 Task: Create ChildIssue0000000573 as Child Issue of Issue Issue0000000287 in Backlog  in Scrum Project Project0000000058 in Jira. Create ChildIssue0000000574 as Child Issue of Issue Issue0000000287 in Backlog  in Scrum Project Project0000000058 in Jira. Create ChildIssue0000000575 as Child Issue of Issue Issue0000000288 in Backlog  in Scrum Project Project0000000058 in Jira. Create ChildIssue0000000576 as Child Issue of Issue Issue0000000288 in Backlog  in Scrum Project Project0000000058 in Jira. Create ChildIssue0000000577 as Child Issue of Issue Issue0000000289 in Backlog  in Scrum Project Project0000000058 in Jira
Action: Mouse moved to (67, 234)
Screenshot: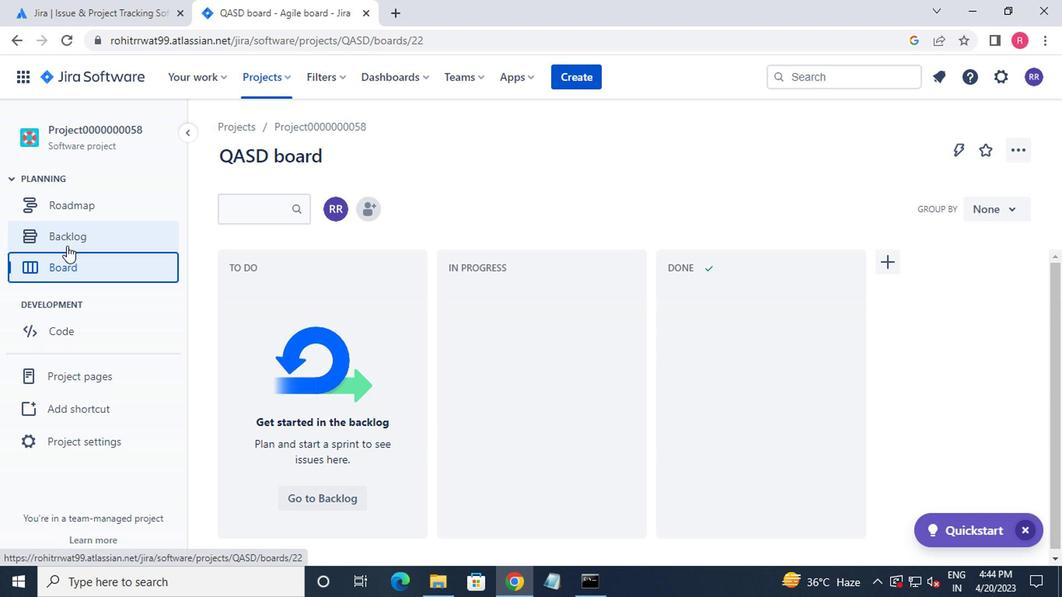 
Action: Mouse pressed left at (67, 234)
Screenshot: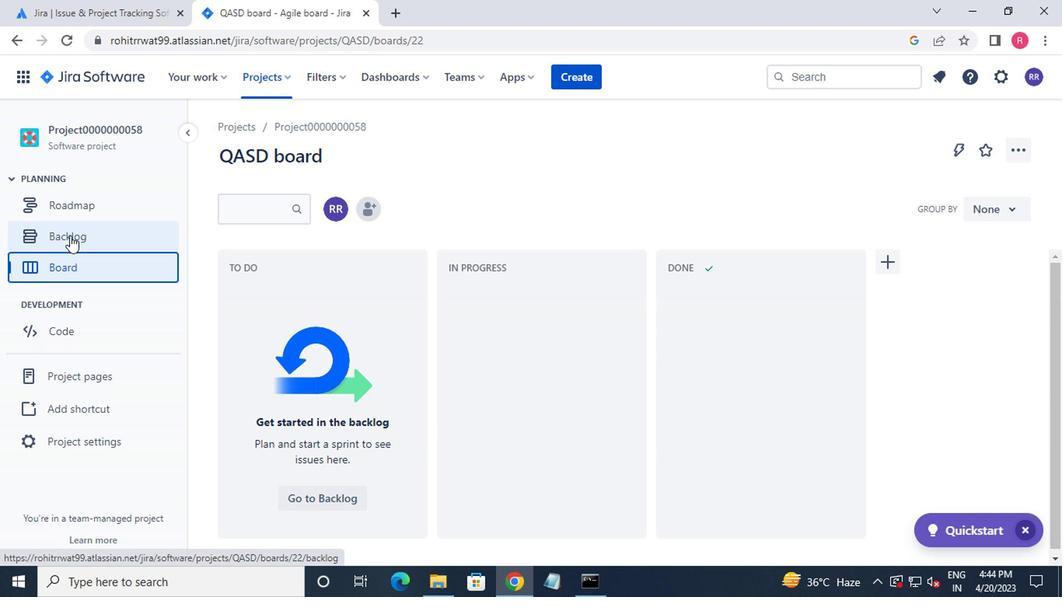 
Action: Mouse moved to (412, 338)
Screenshot: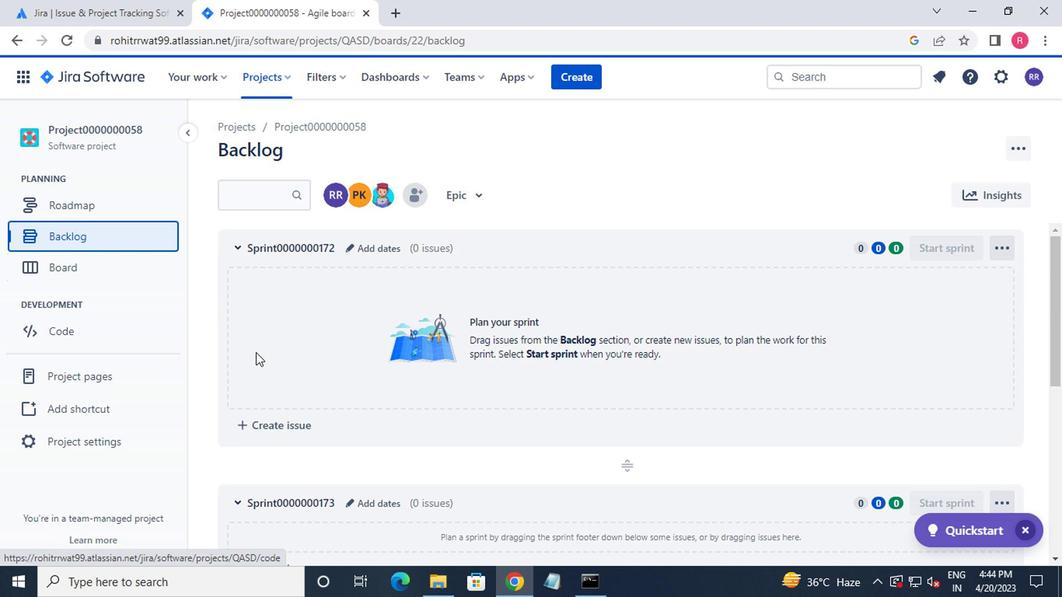 
Action: Mouse scrolled (412, 337) with delta (0, -1)
Screenshot: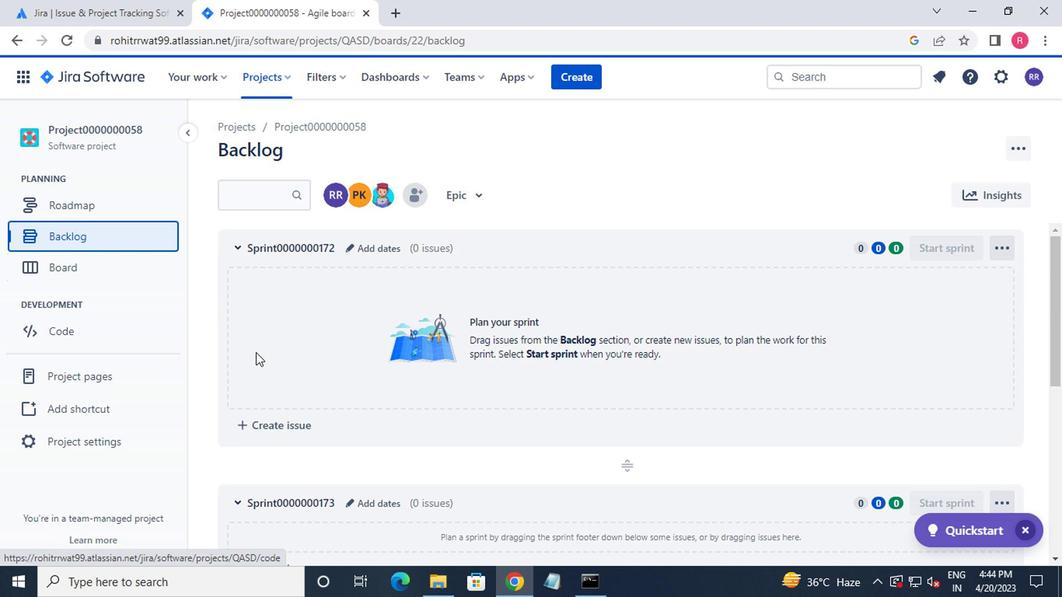 
Action: Mouse moved to (422, 335)
Screenshot: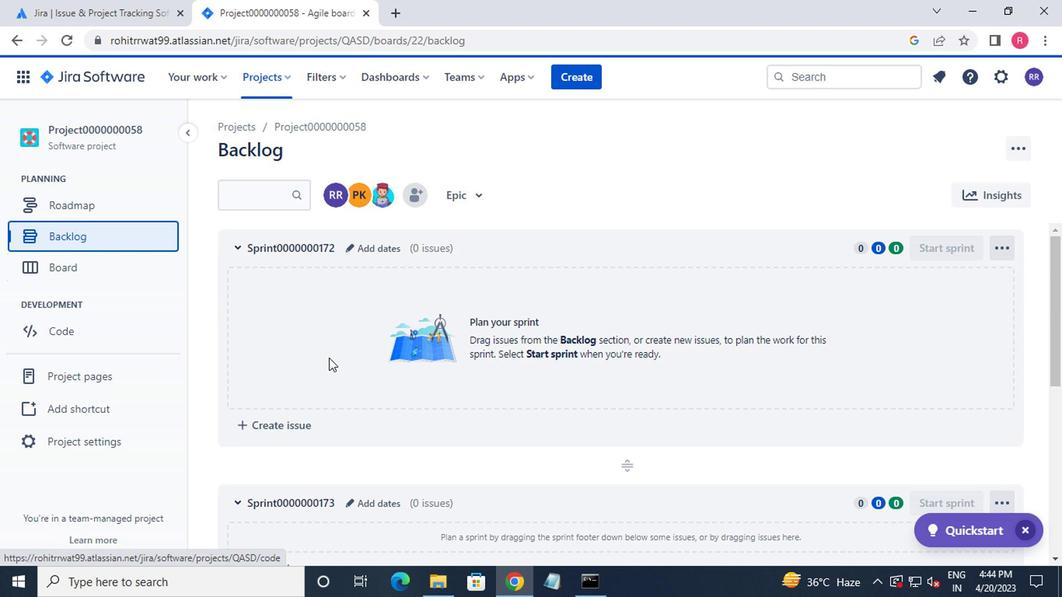 
Action: Mouse scrolled (422, 334) with delta (0, 0)
Screenshot: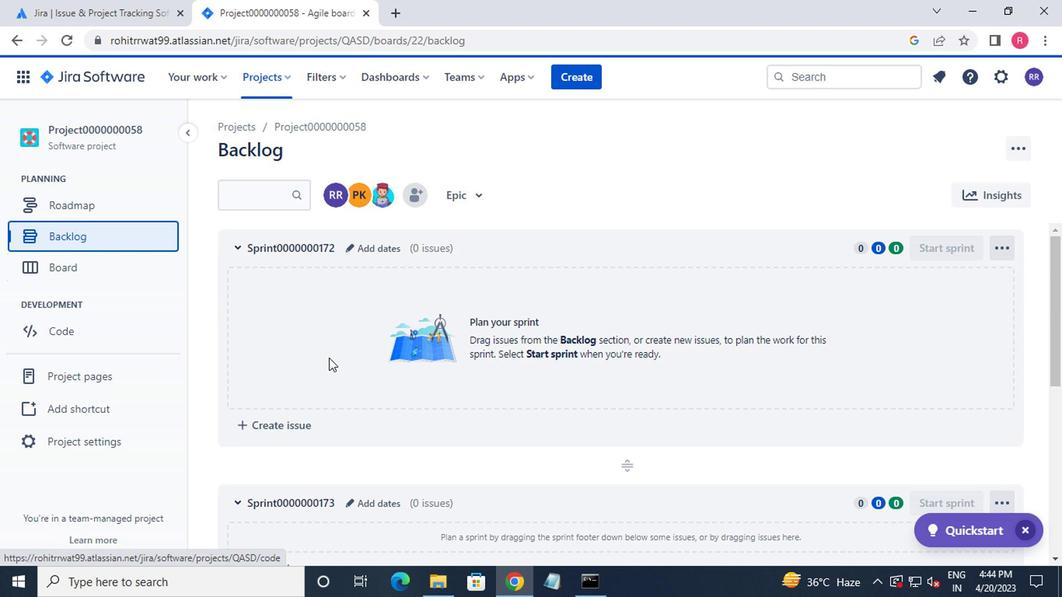 
Action: Mouse moved to (423, 335)
Screenshot: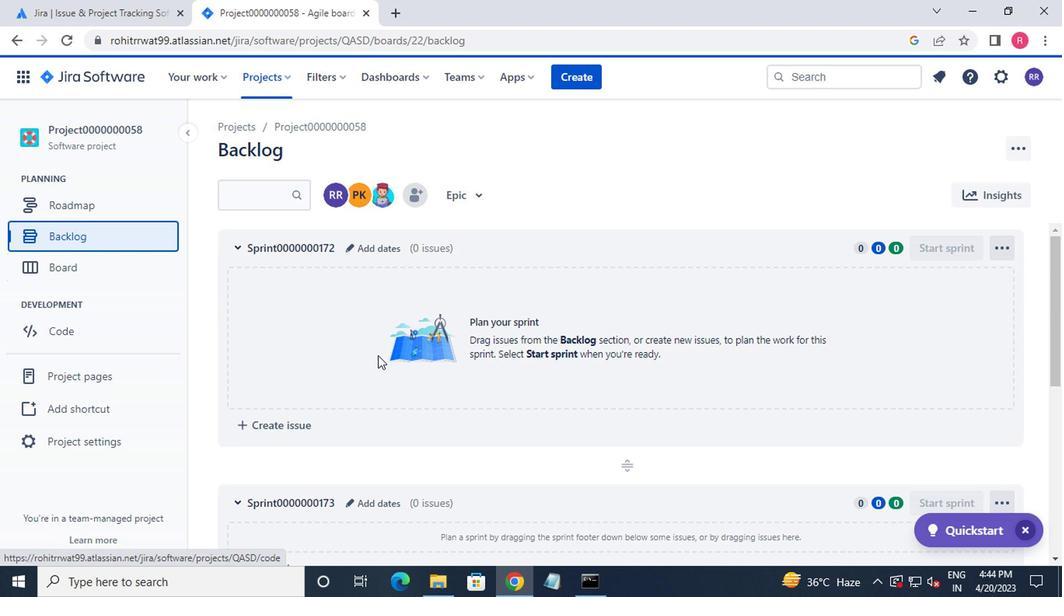 
Action: Mouse scrolled (423, 334) with delta (0, 0)
Screenshot: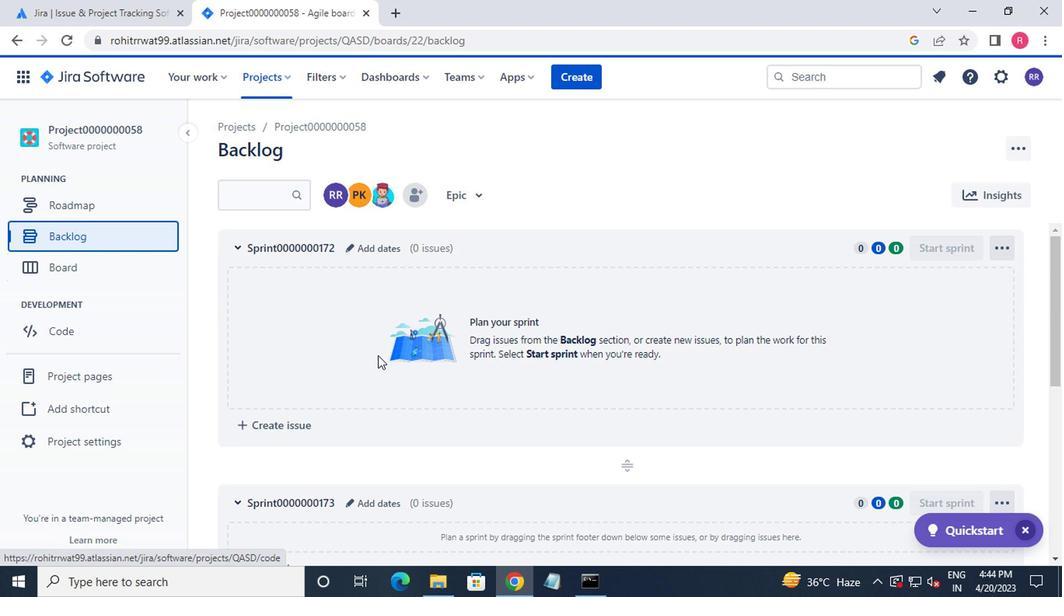 
Action: Mouse scrolled (423, 334) with delta (0, 0)
Screenshot: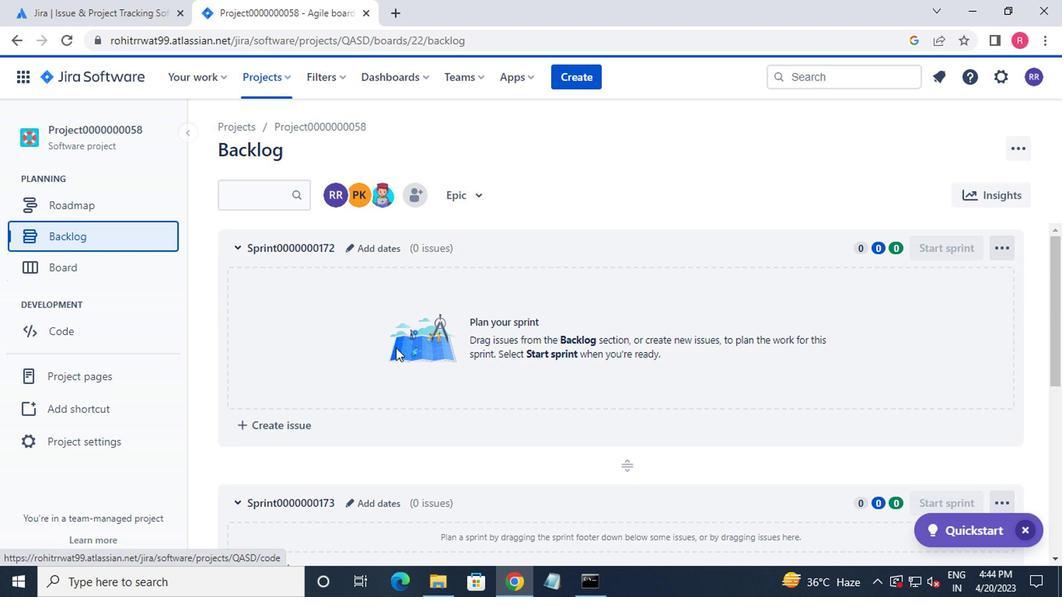 
Action: Mouse moved to (428, 335)
Screenshot: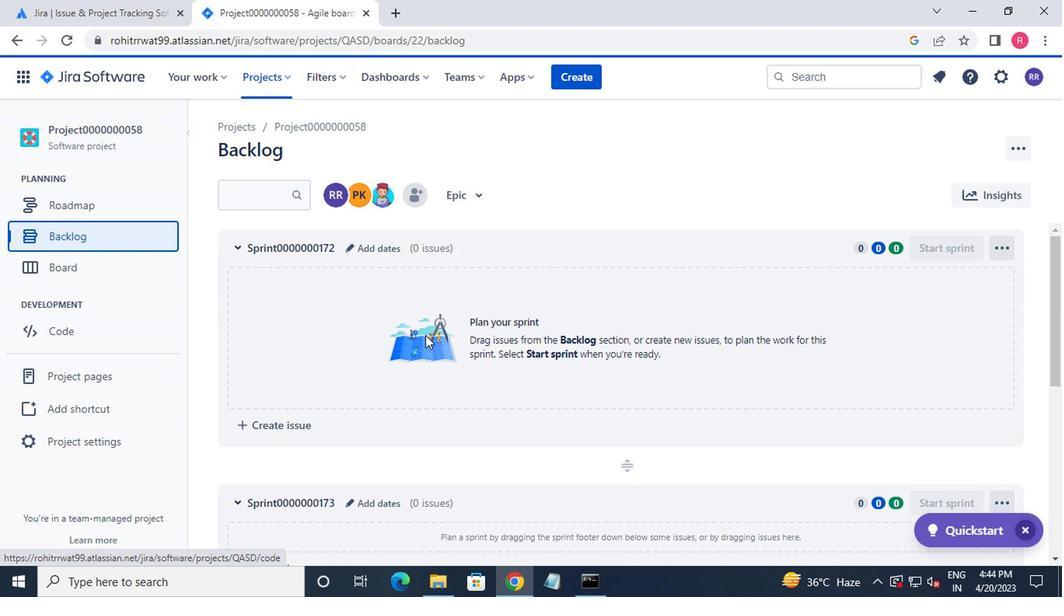
Action: Mouse scrolled (428, 334) with delta (0, 0)
Screenshot: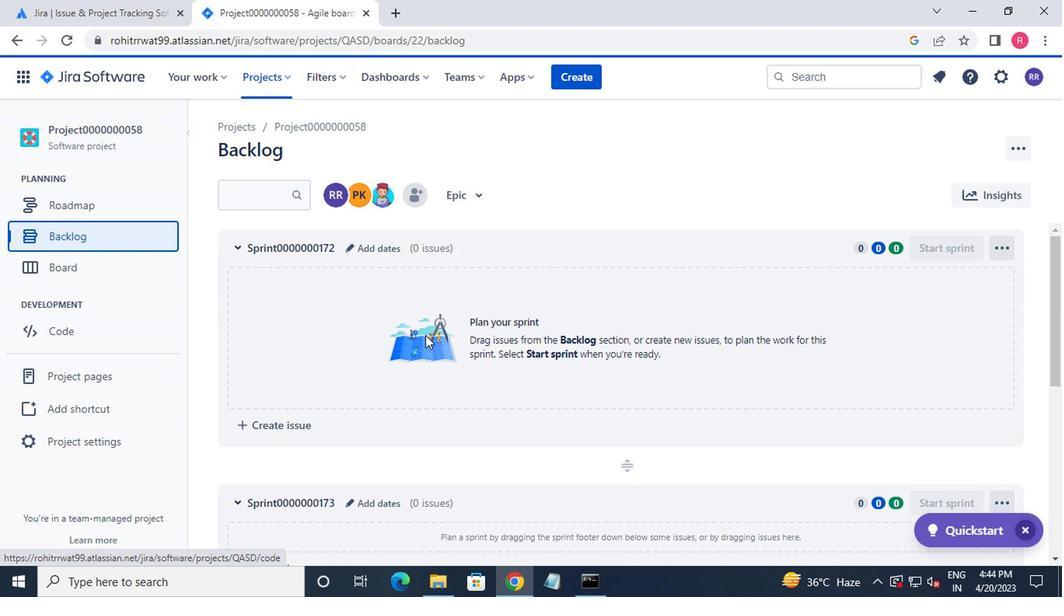 
Action: Mouse moved to (526, 377)
Screenshot: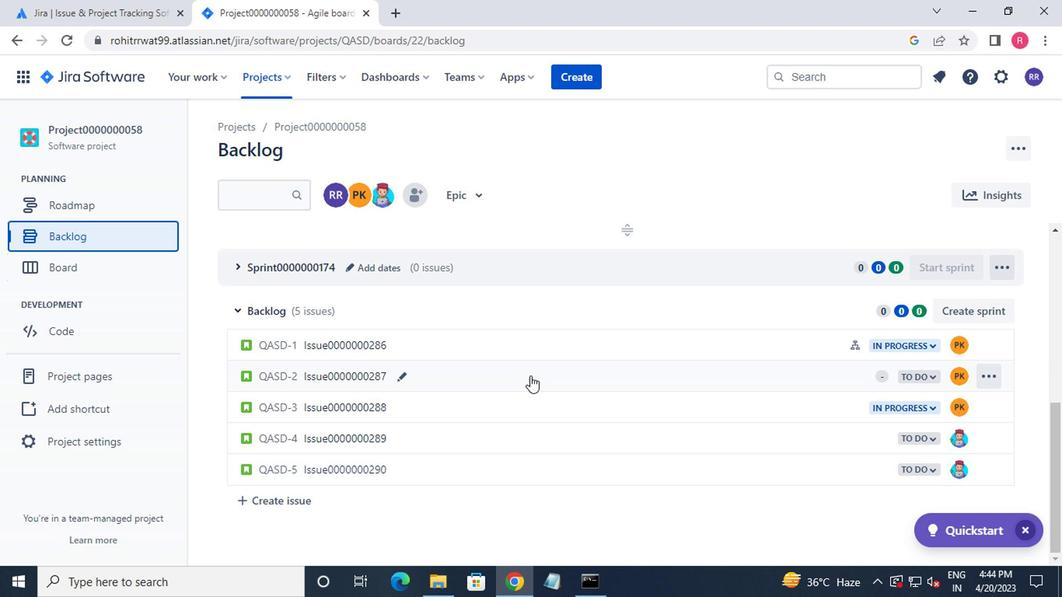 
Action: Mouse pressed left at (526, 377)
Screenshot: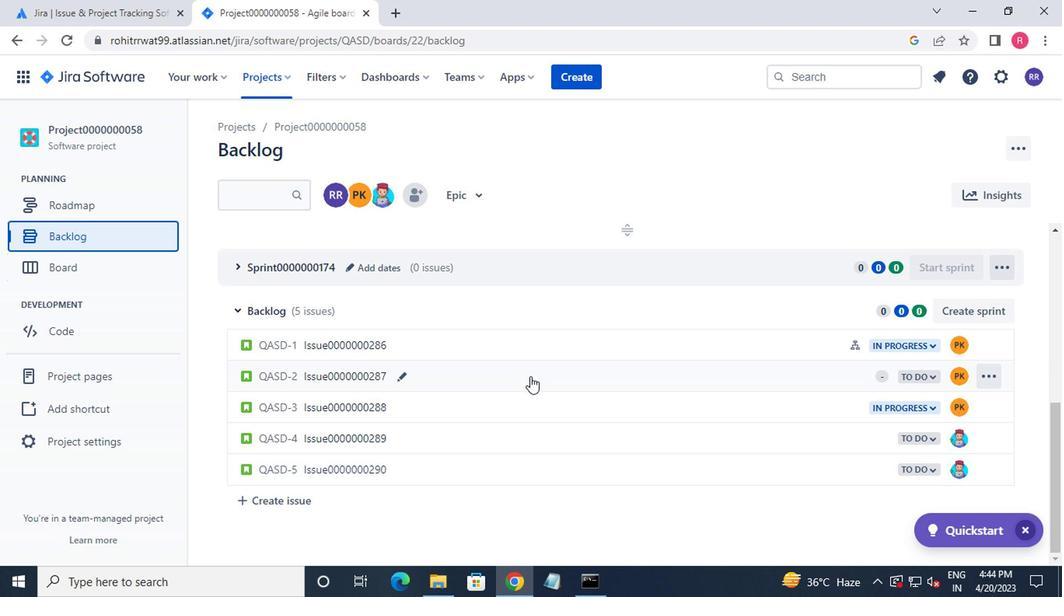 
Action: Mouse moved to (778, 320)
Screenshot: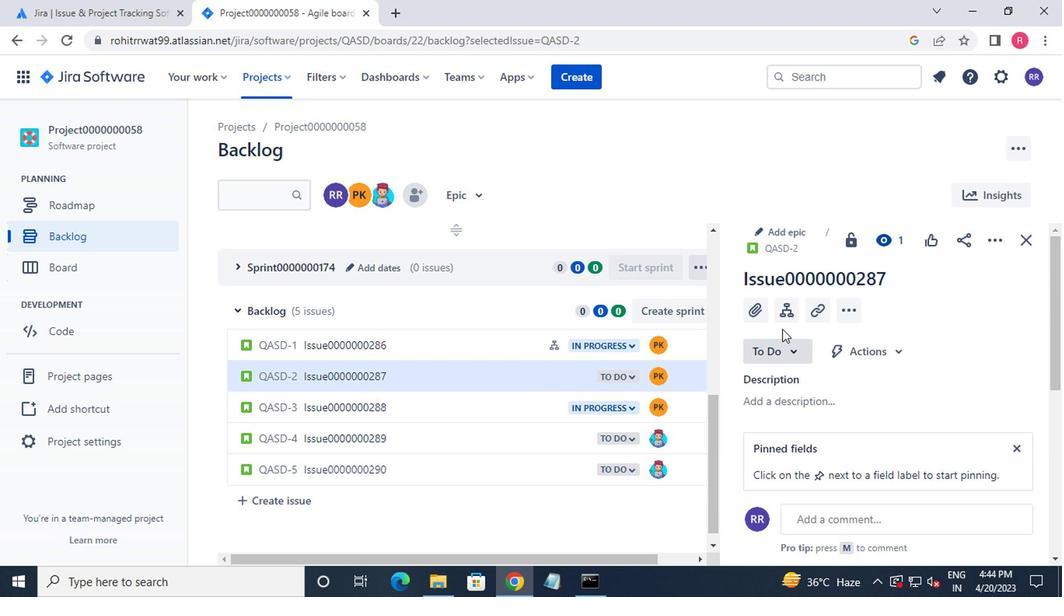 
Action: Mouse pressed left at (778, 320)
Screenshot: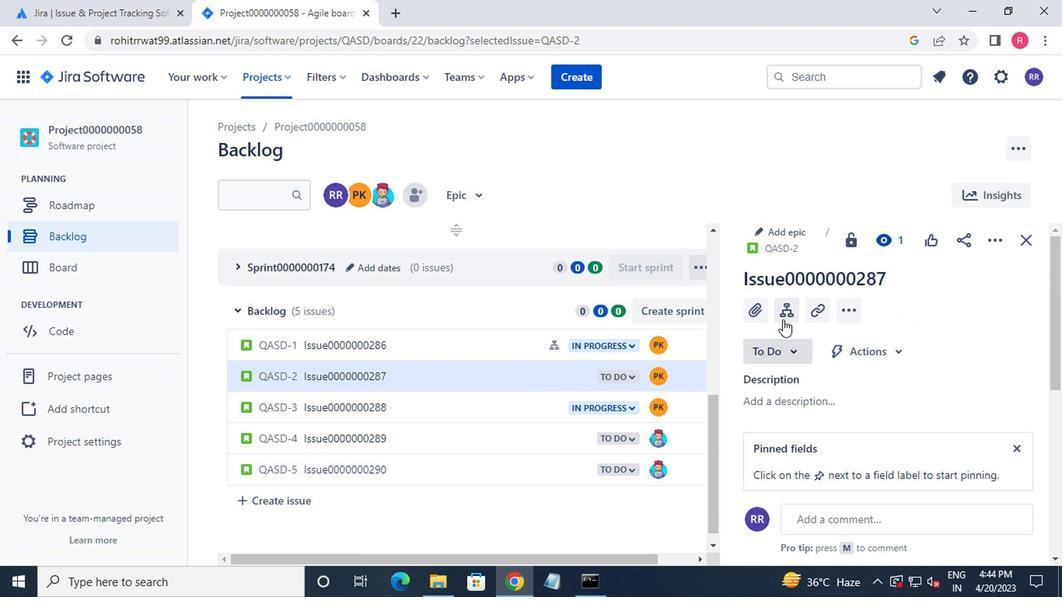 
Action: Mouse moved to (797, 363)
Screenshot: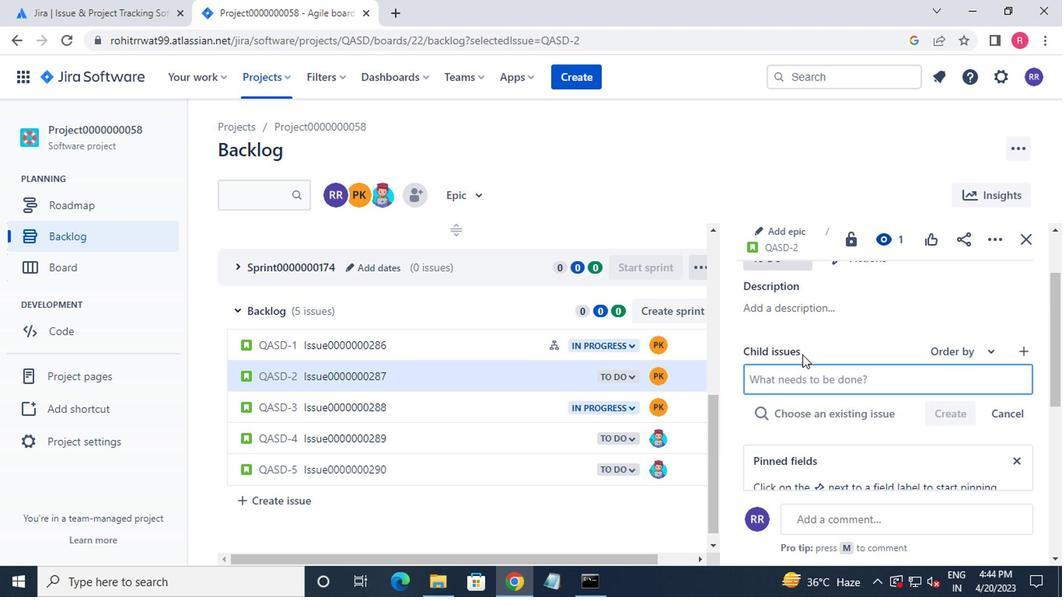 
Action: Key pressed <Key.shift>CHILD<Key.shift_r>ISSUE0000000573<Key.enter><Key.shift>CHILD<Key.shift_r>ISSUE0000000574
Screenshot: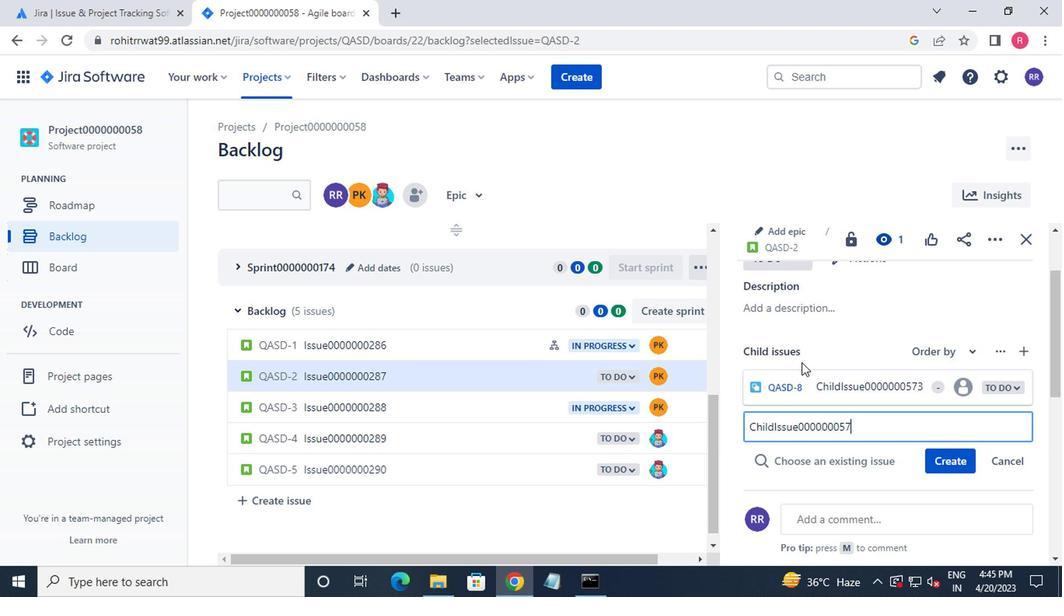 
Action: Mouse moved to (835, 338)
Screenshot: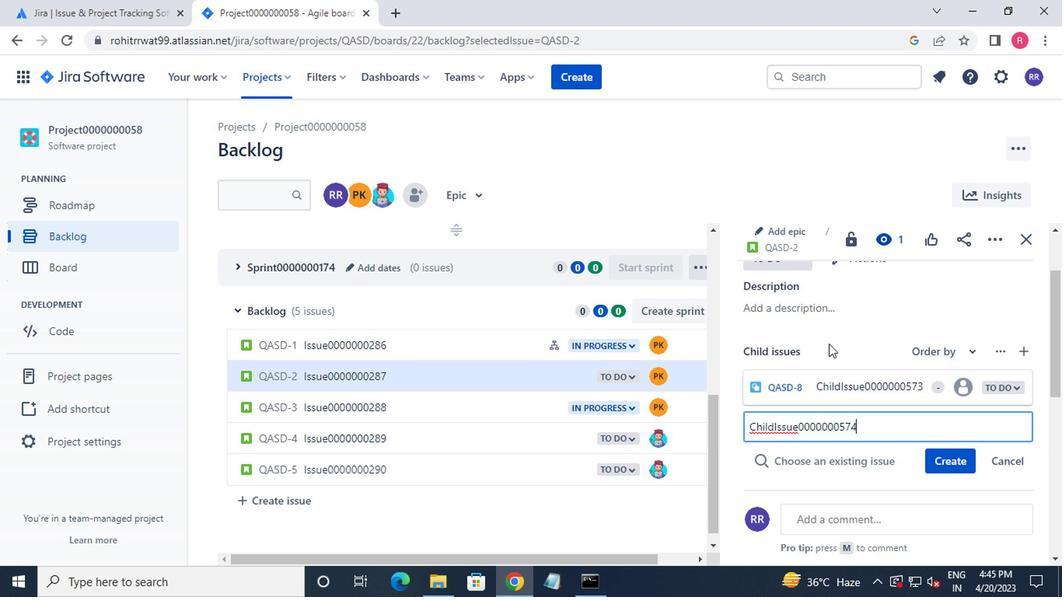 
Action: Key pressed <Key.enter>
Screenshot: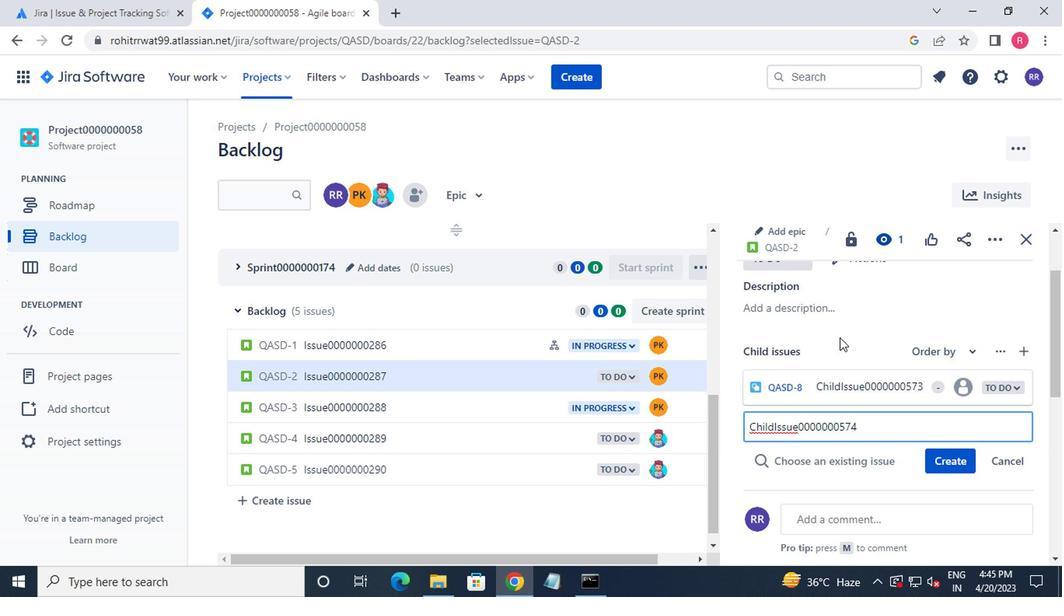 
Action: Mouse moved to (462, 408)
Screenshot: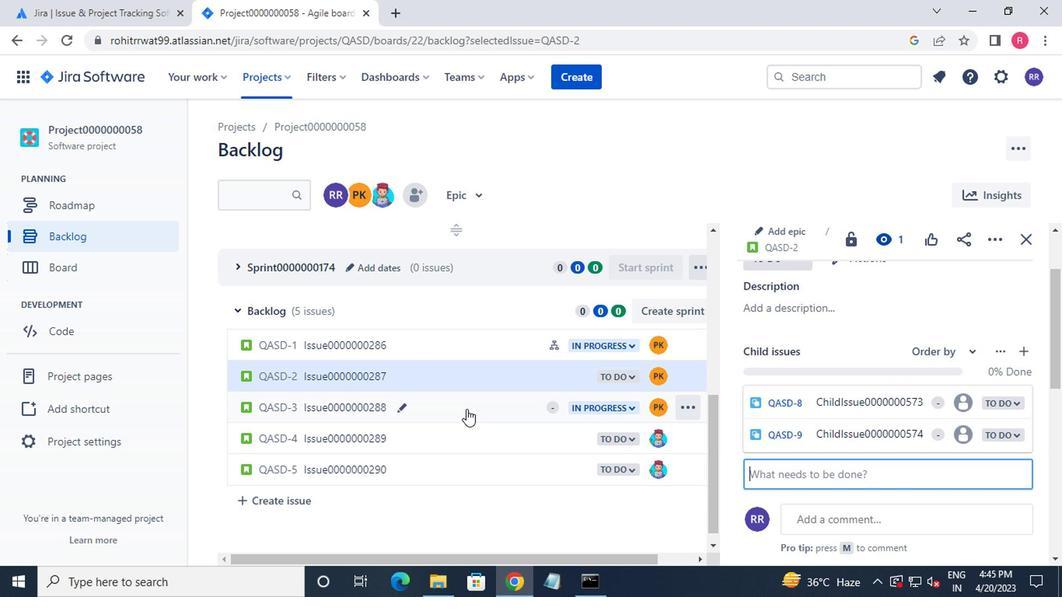 
Action: Mouse pressed left at (462, 408)
Screenshot: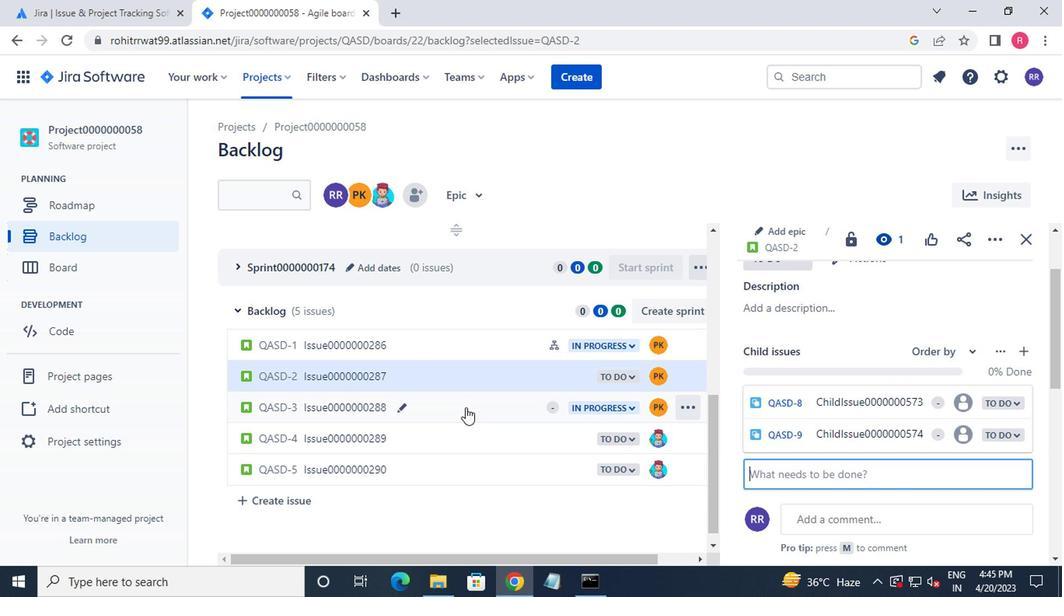 
Action: Mouse moved to (784, 309)
Screenshot: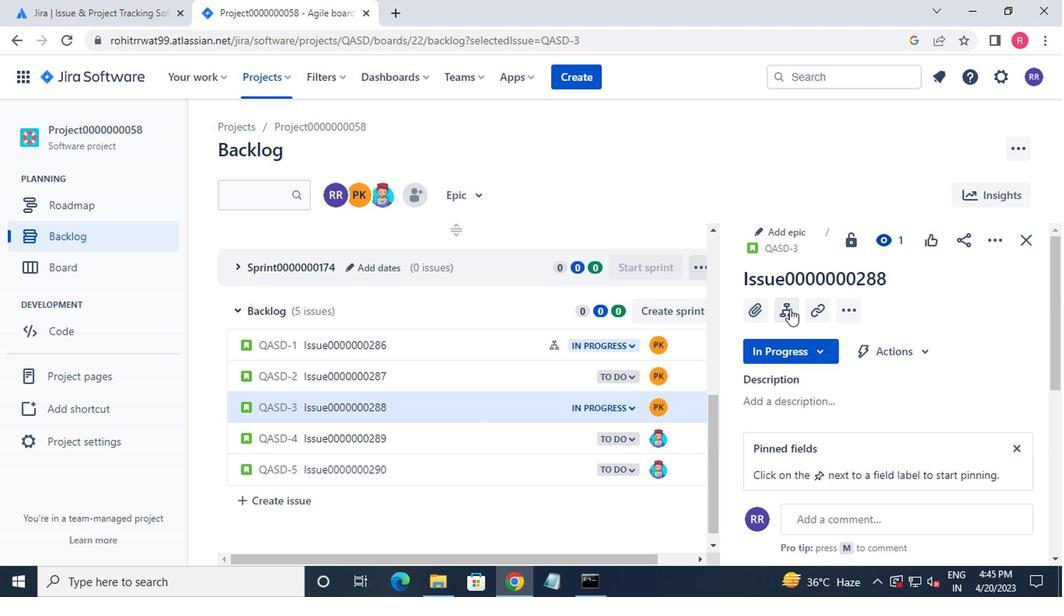 
Action: Mouse pressed left at (784, 309)
Screenshot: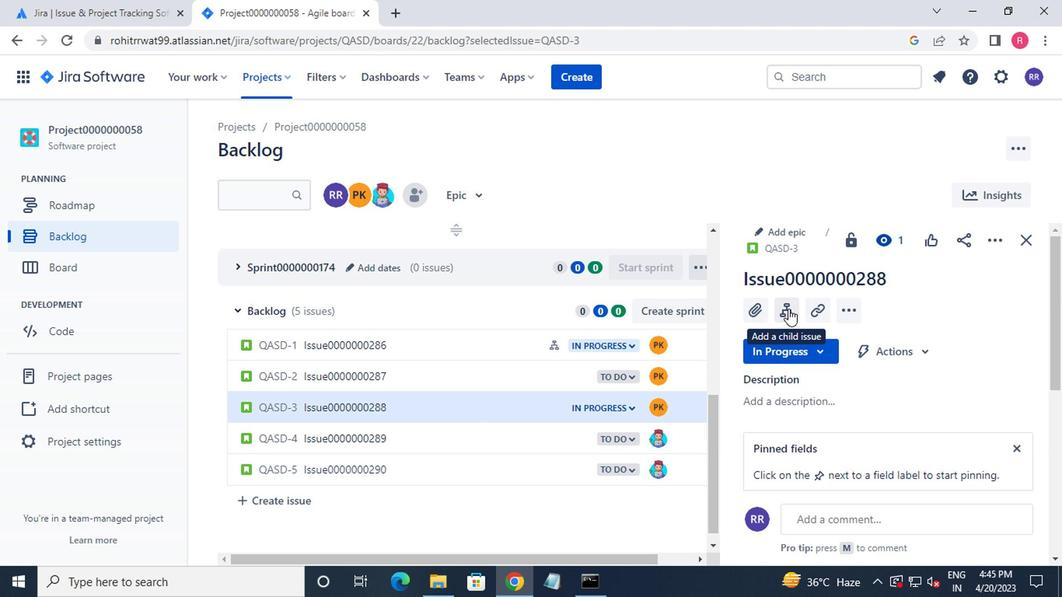 
Action: Mouse moved to (822, 363)
Screenshot: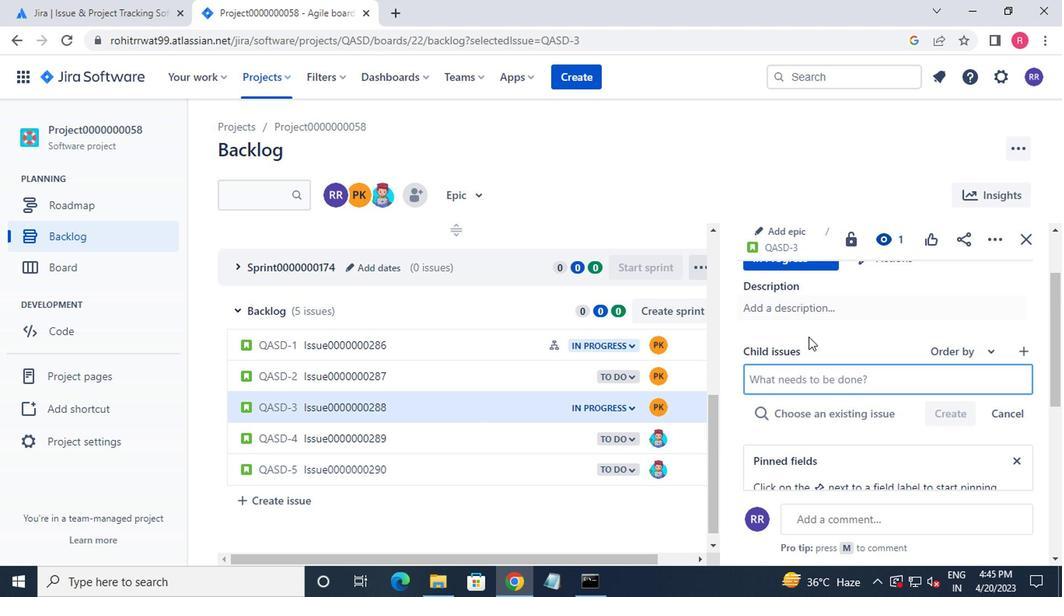 
Action: Key pressed <Key.shift>CHILD<Key.shift_r><Key.shift_r><Key.shift_r><Key.shift_r><Key.shift_r>ISSUE0000000575<Key.enter><Key.shift>CHILD<Key.shift_r>ISSUE0000000576<Key.enter>
Screenshot: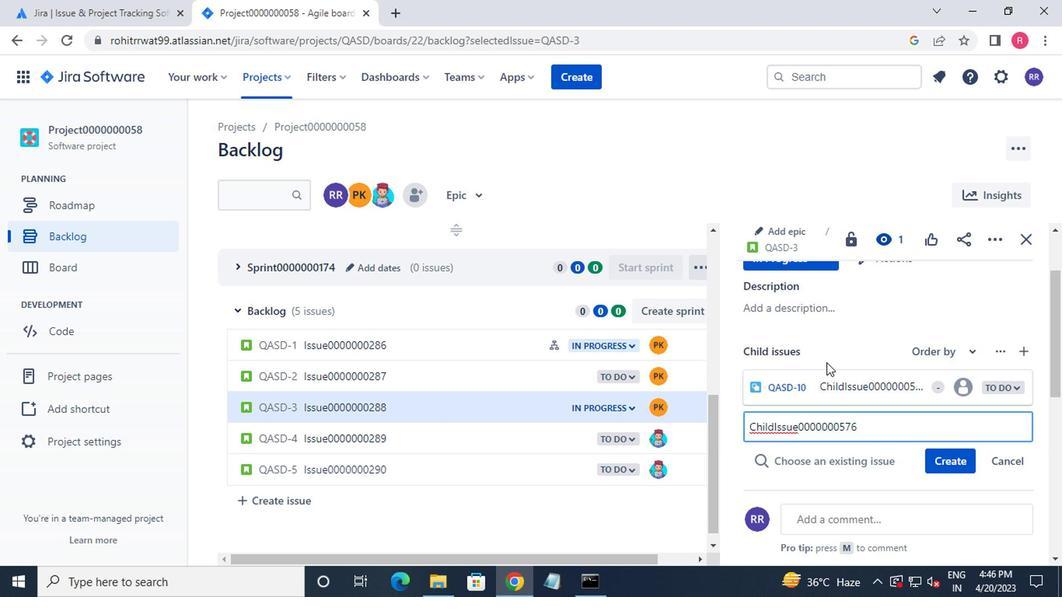 
Action: Mouse moved to (509, 453)
Screenshot: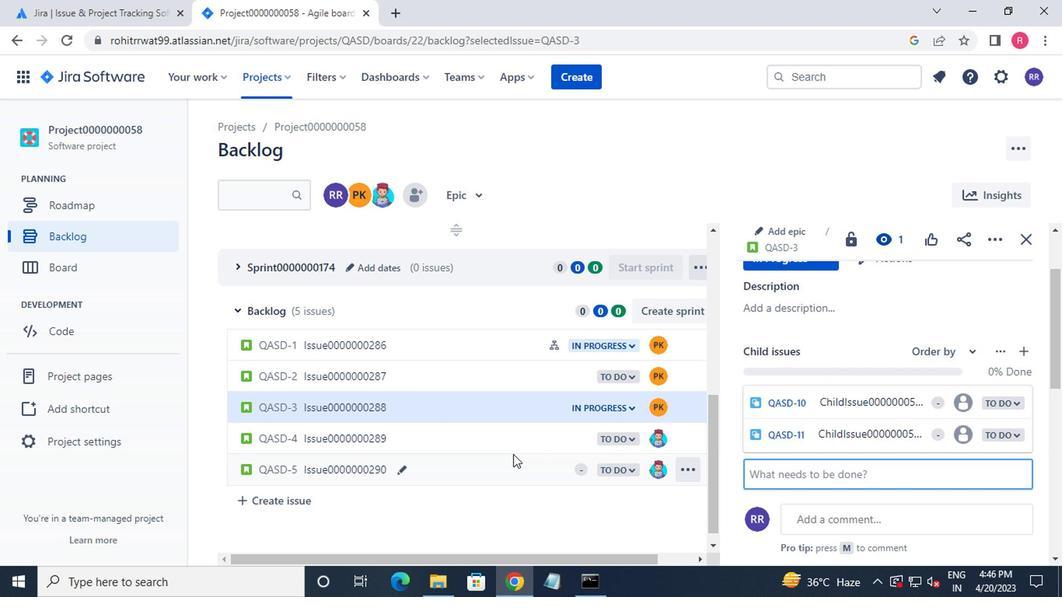 
Action: Mouse pressed left at (509, 453)
Screenshot: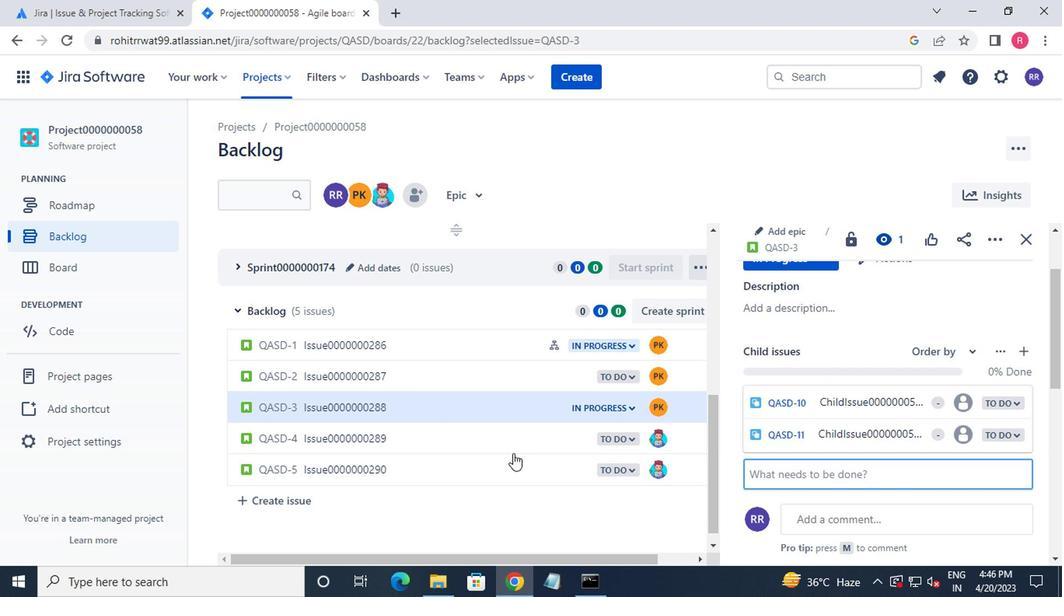 
Action: Mouse moved to (509, 440)
Screenshot: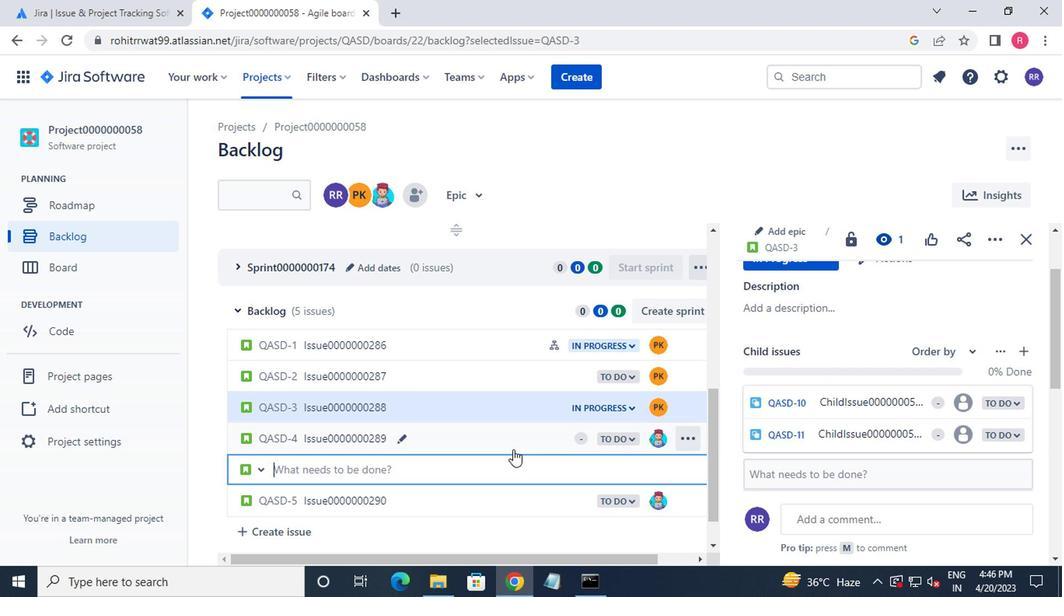
Action: Mouse pressed left at (509, 440)
Screenshot: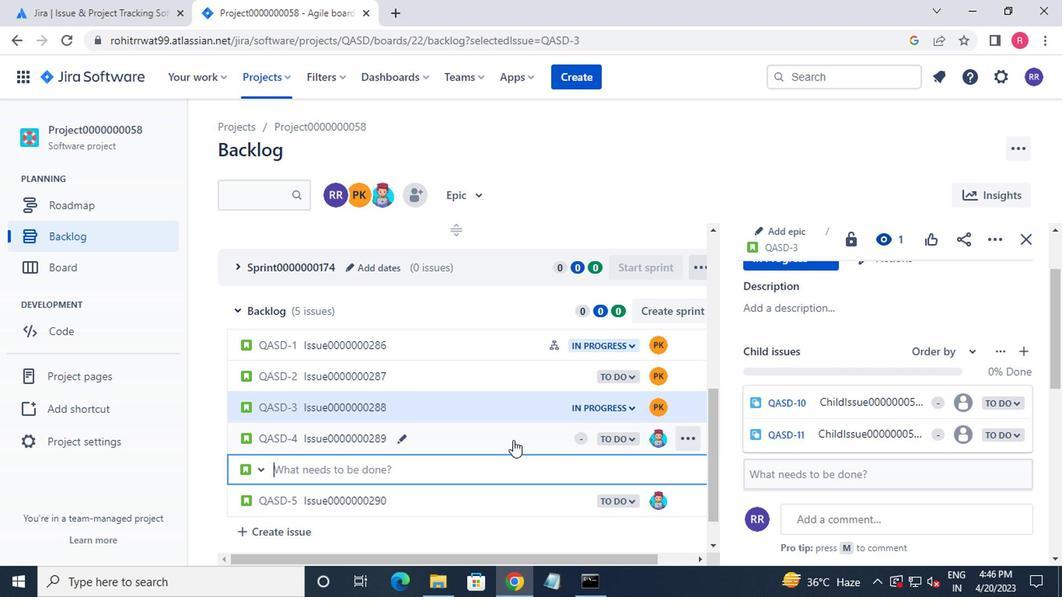 
Action: Mouse moved to (778, 311)
Screenshot: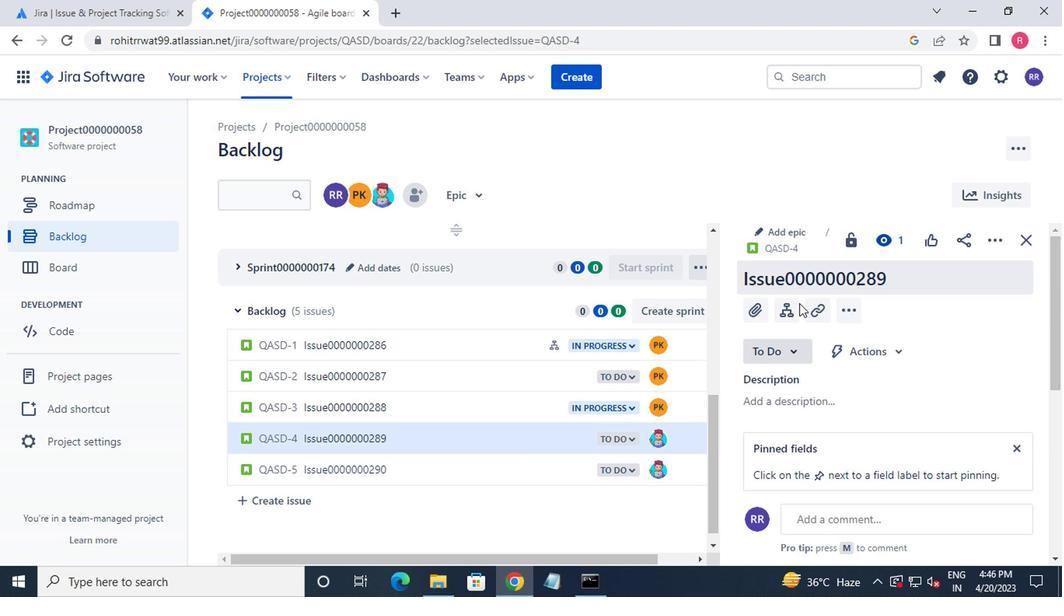 
Action: Mouse pressed left at (778, 311)
Screenshot: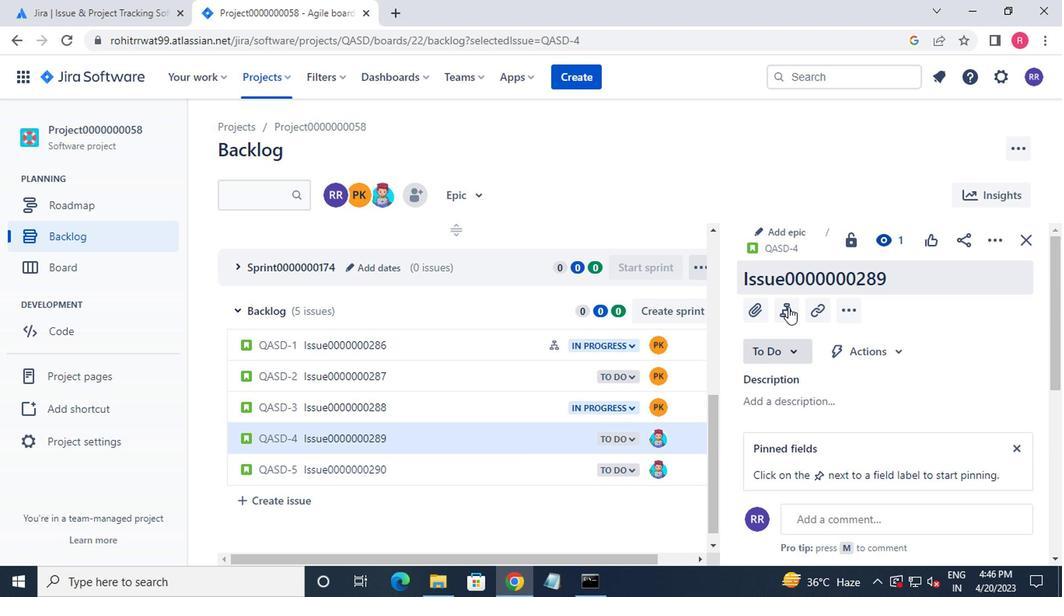 
Action: Mouse moved to (799, 379)
Screenshot: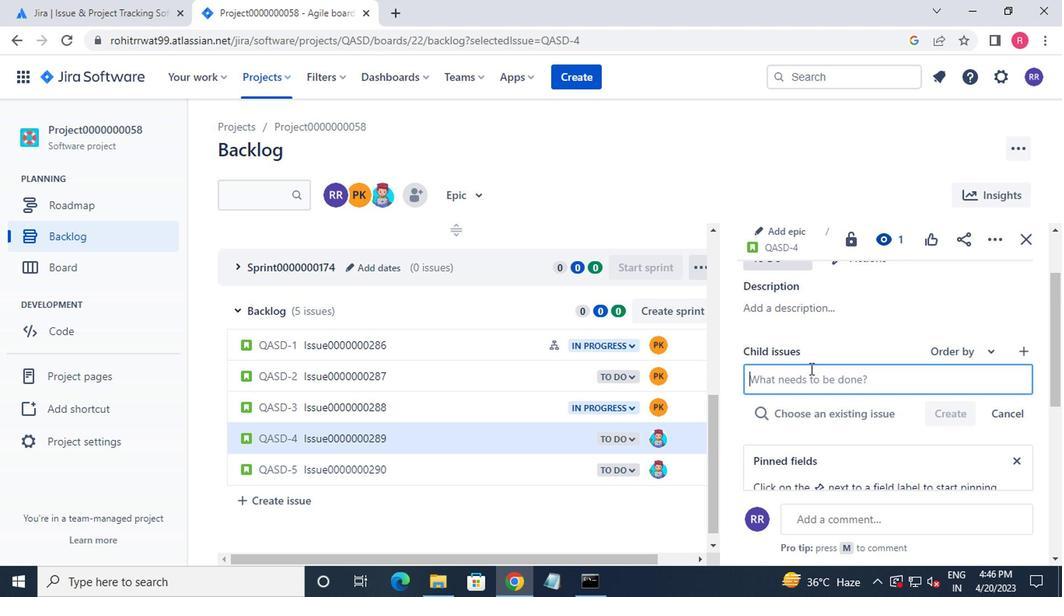 
Action: Key pressed <Key.shift>CHILD<Key.shift_r>ISSUE0000000577<Key.enter>
Screenshot: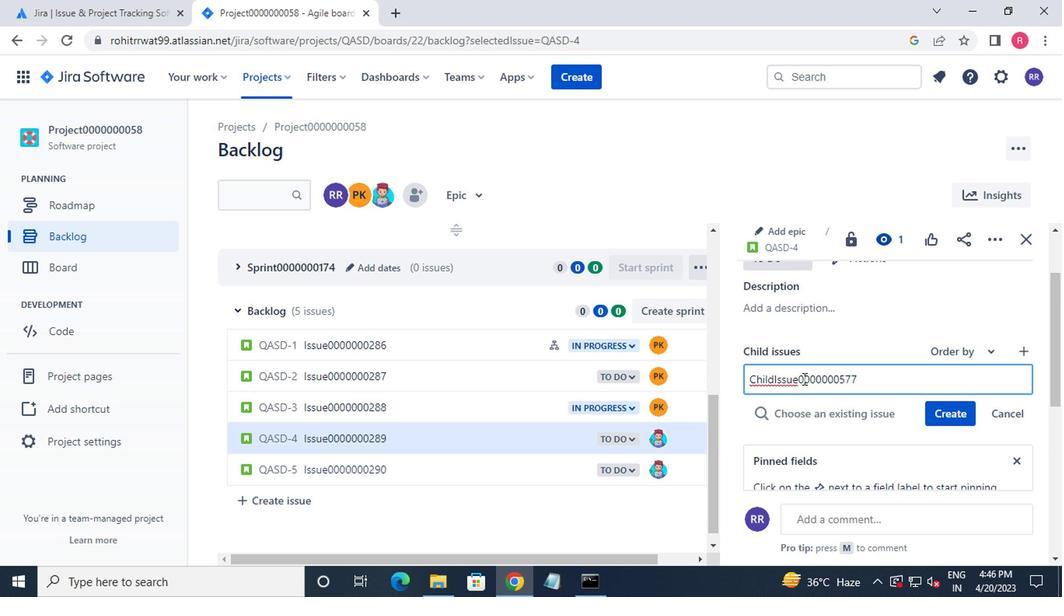 
